 Task: Create a due date automation trigger when advanced on, on the monday of the week before a card is due add basic without any labels at 11:00 AM.
Action: Mouse moved to (999, 84)
Screenshot: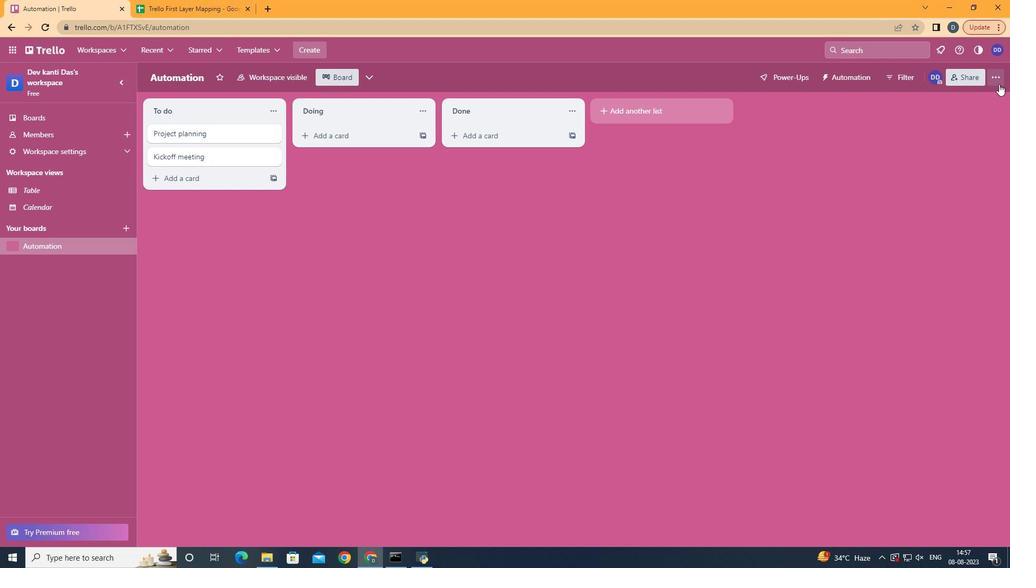 
Action: Mouse pressed left at (999, 84)
Screenshot: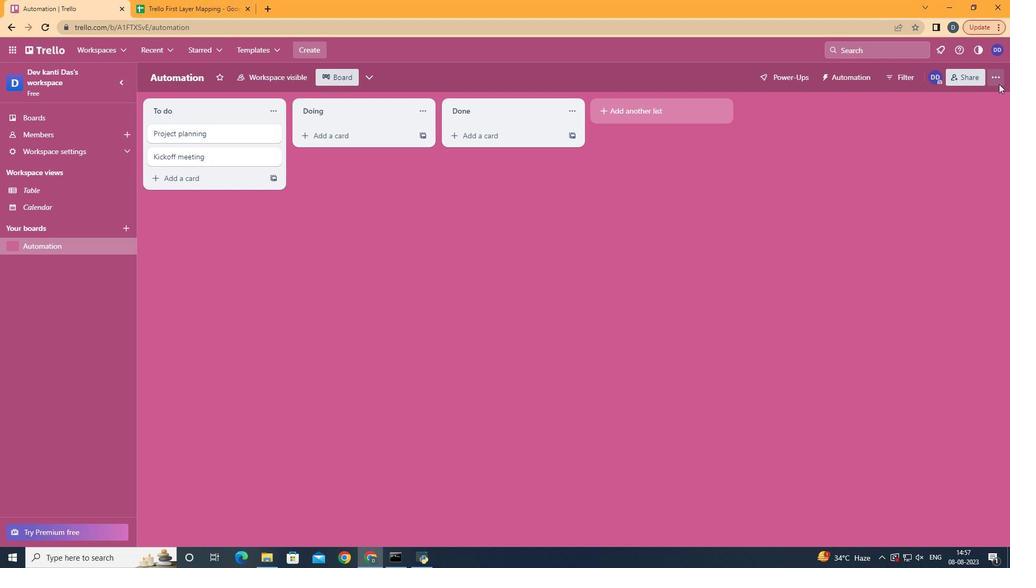 
Action: Mouse moved to (936, 216)
Screenshot: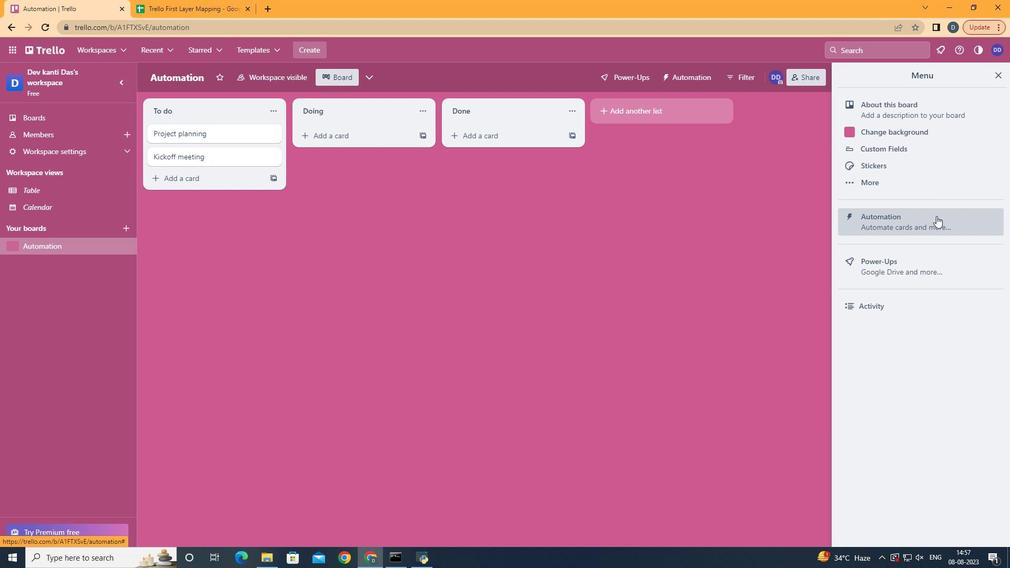 
Action: Mouse pressed left at (936, 216)
Screenshot: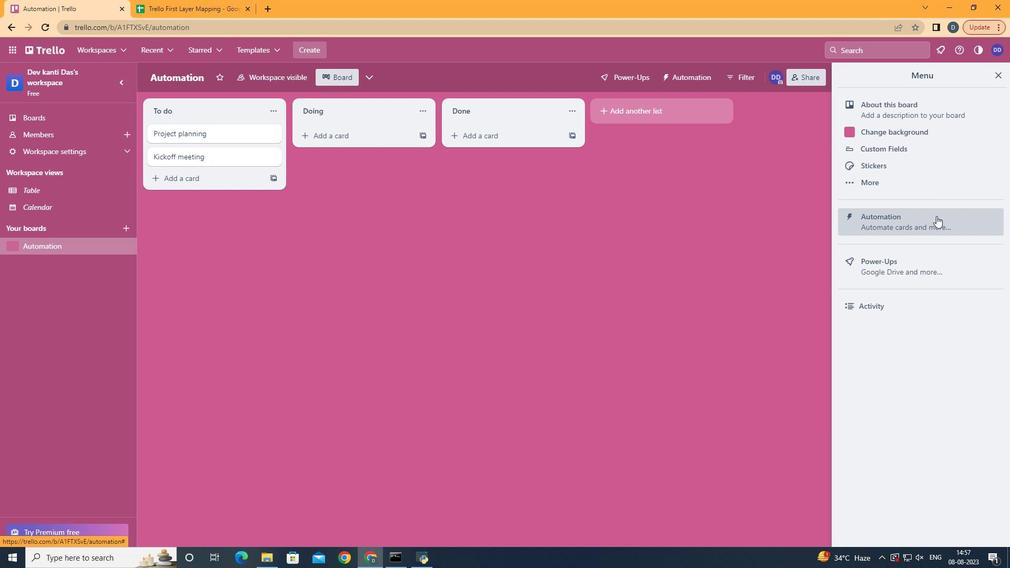 
Action: Mouse moved to (198, 209)
Screenshot: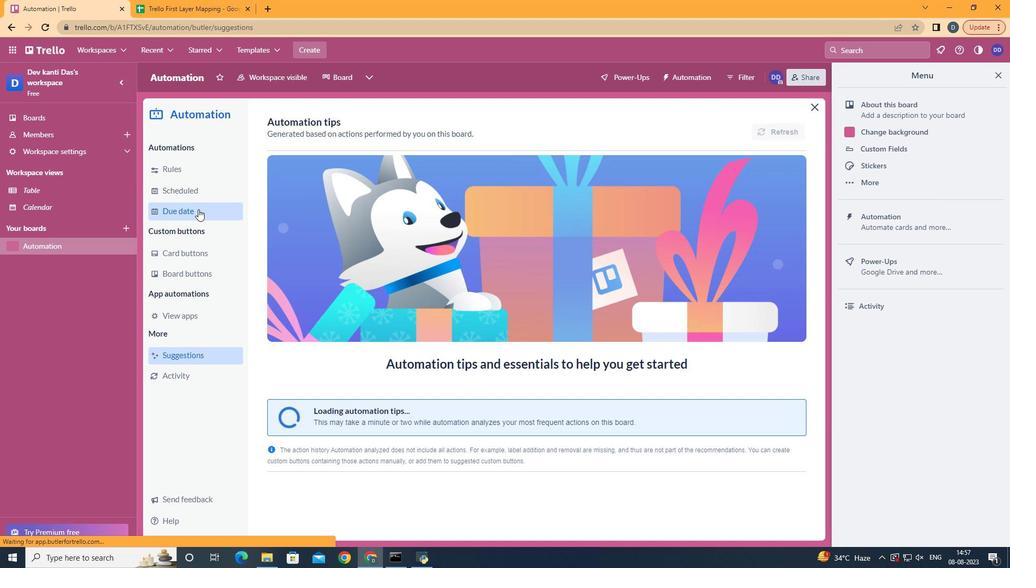 
Action: Mouse pressed left at (198, 209)
Screenshot: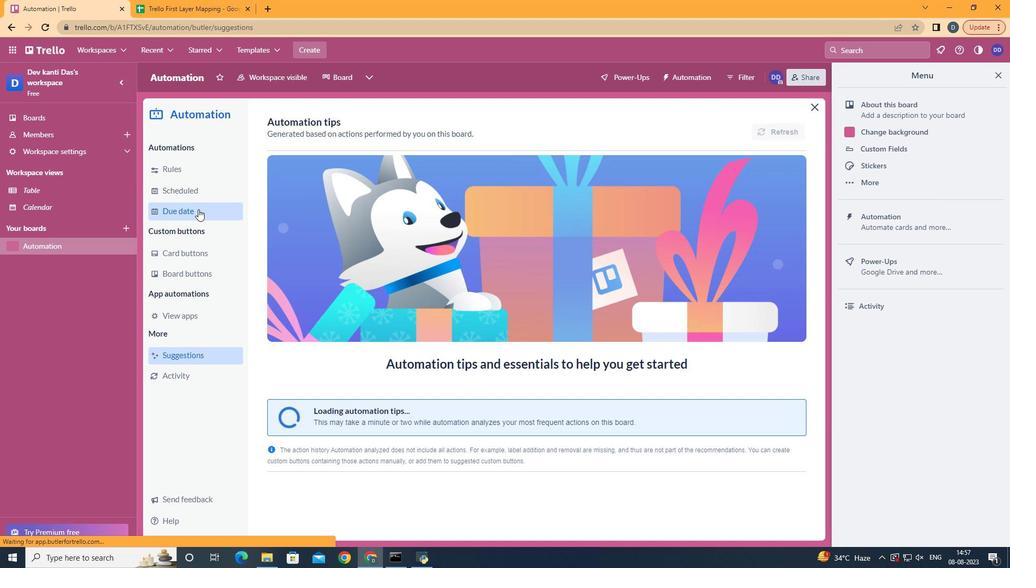 
Action: Mouse moved to (727, 125)
Screenshot: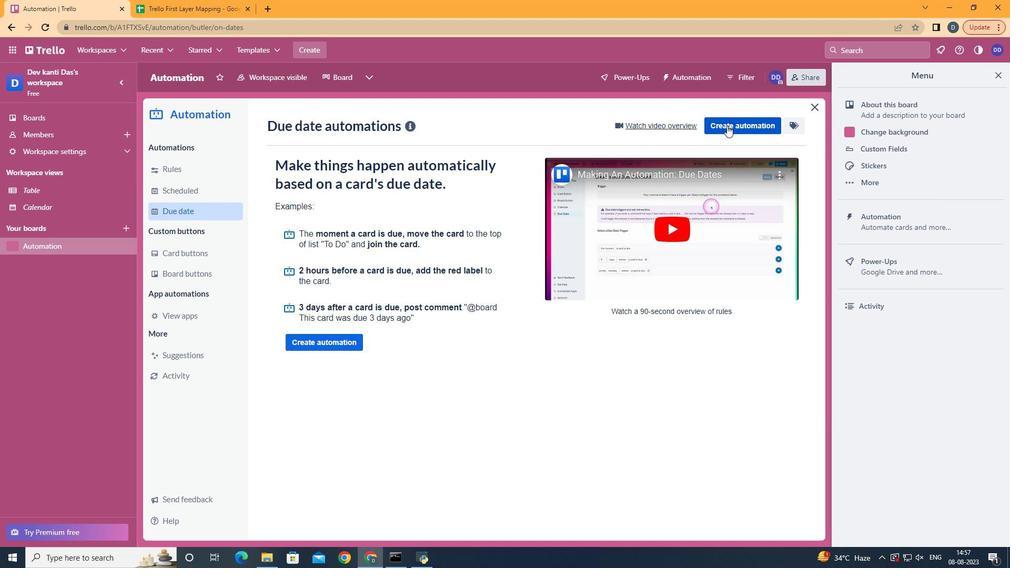 
Action: Mouse pressed left at (727, 125)
Screenshot: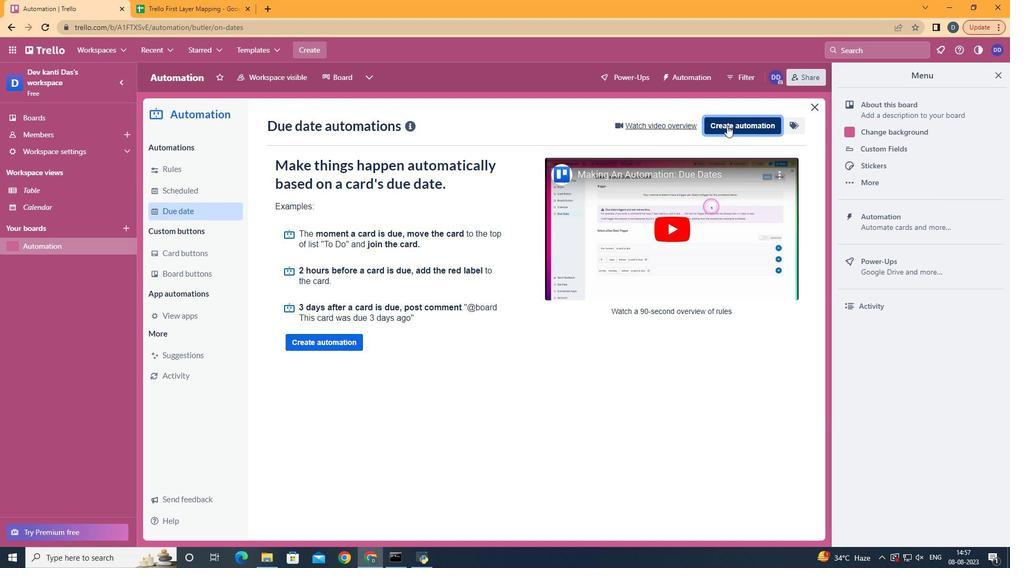 
Action: Mouse moved to (567, 219)
Screenshot: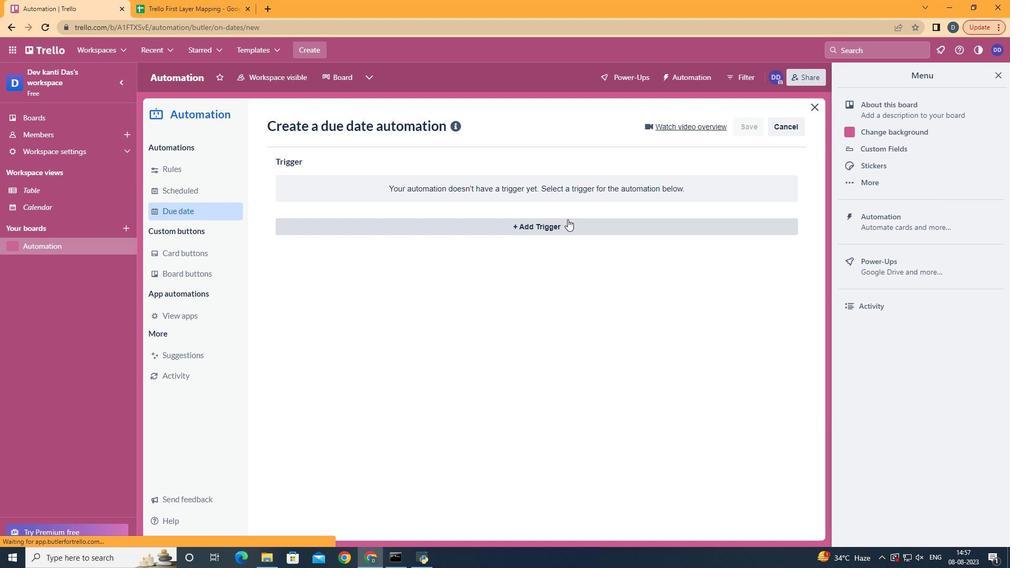 
Action: Mouse pressed left at (567, 219)
Screenshot: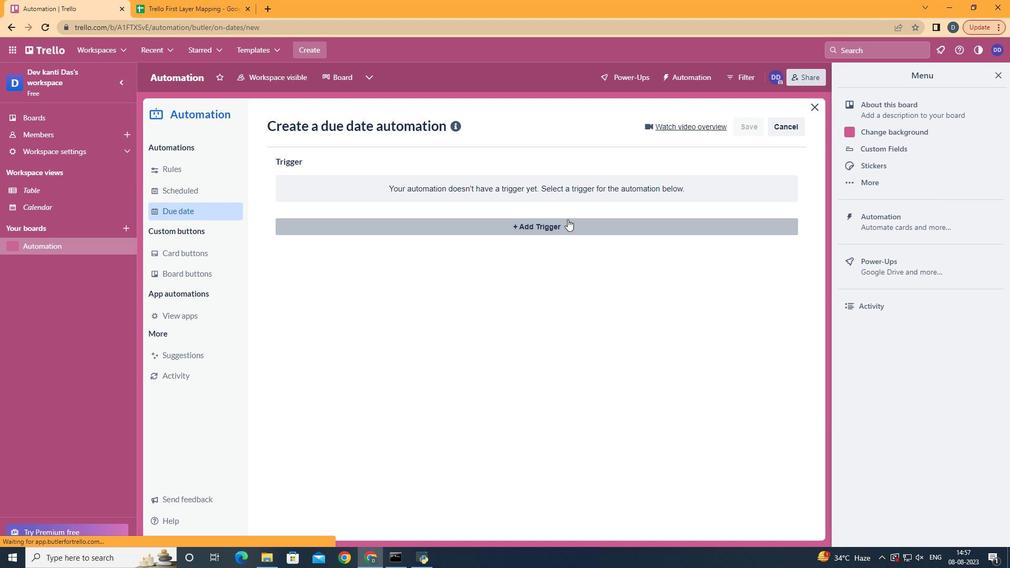 
Action: Mouse moved to (345, 270)
Screenshot: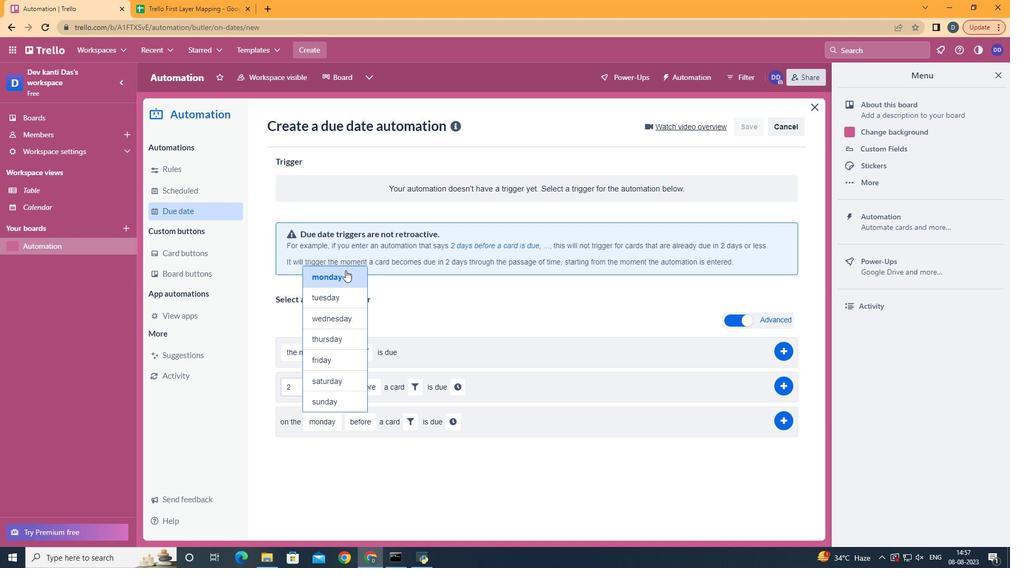 
Action: Mouse pressed left at (345, 270)
Screenshot: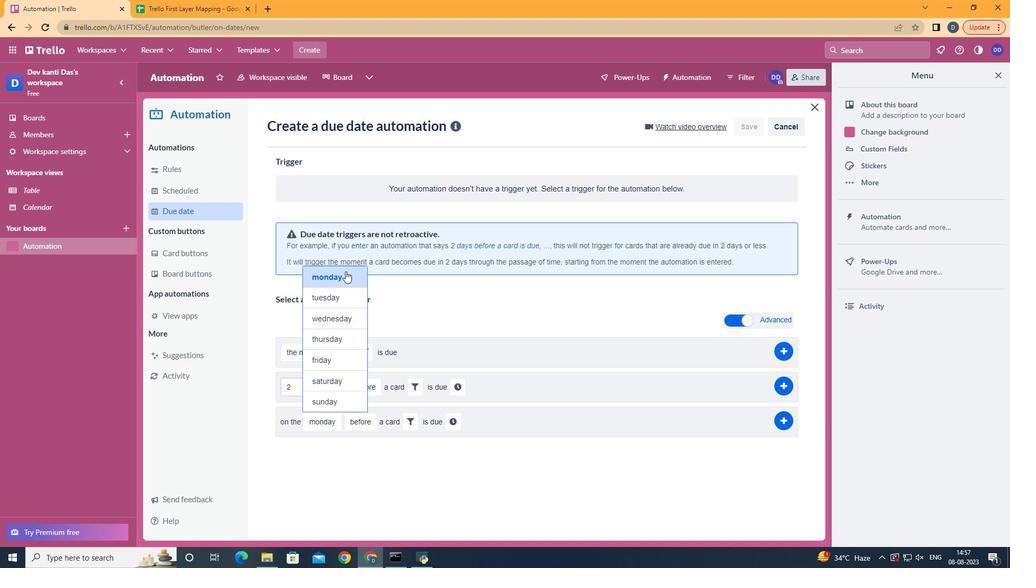 
Action: Mouse moved to (373, 502)
Screenshot: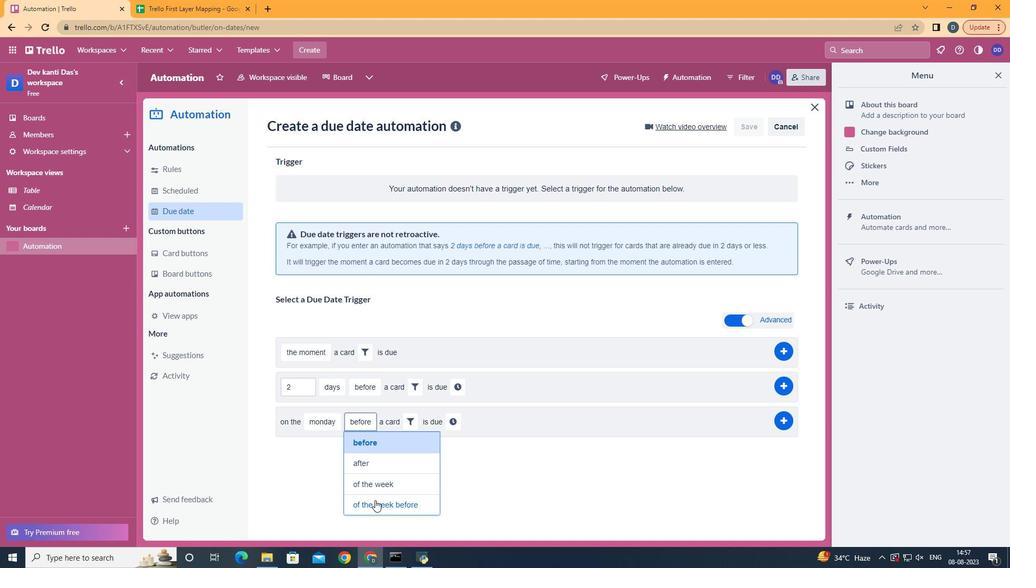 
Action: Mouse pressed left at (373, 502)
Screenshot: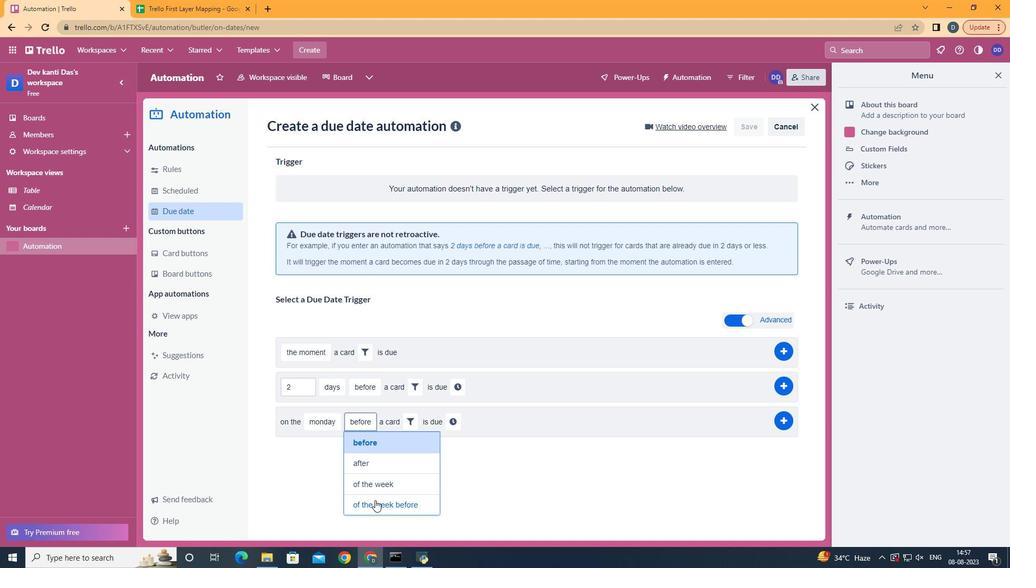 
Action: Mouse moved to (441, 423)
Screenshot: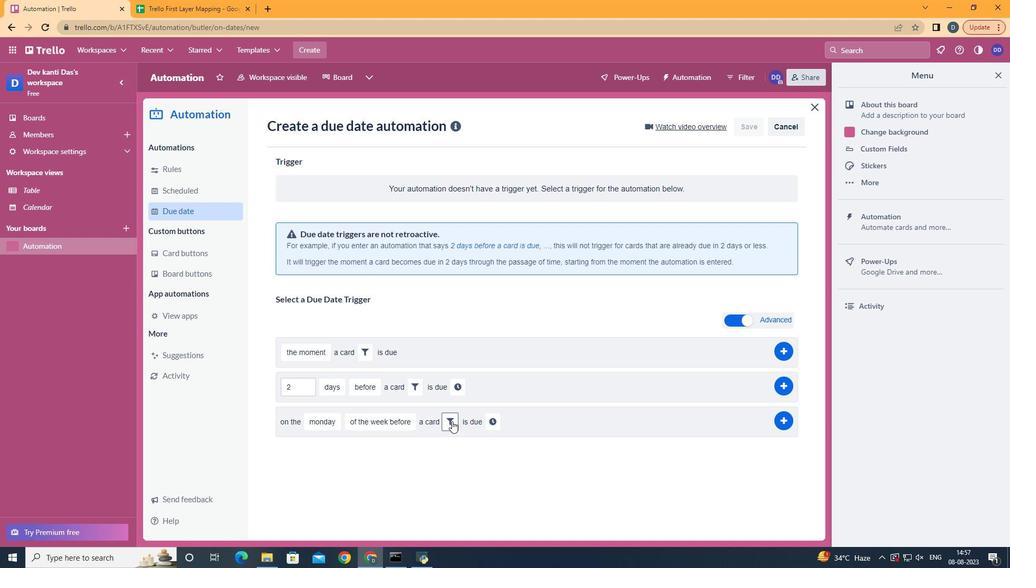 
Action: Mouse pressed left at (441, 423)
Screenshot: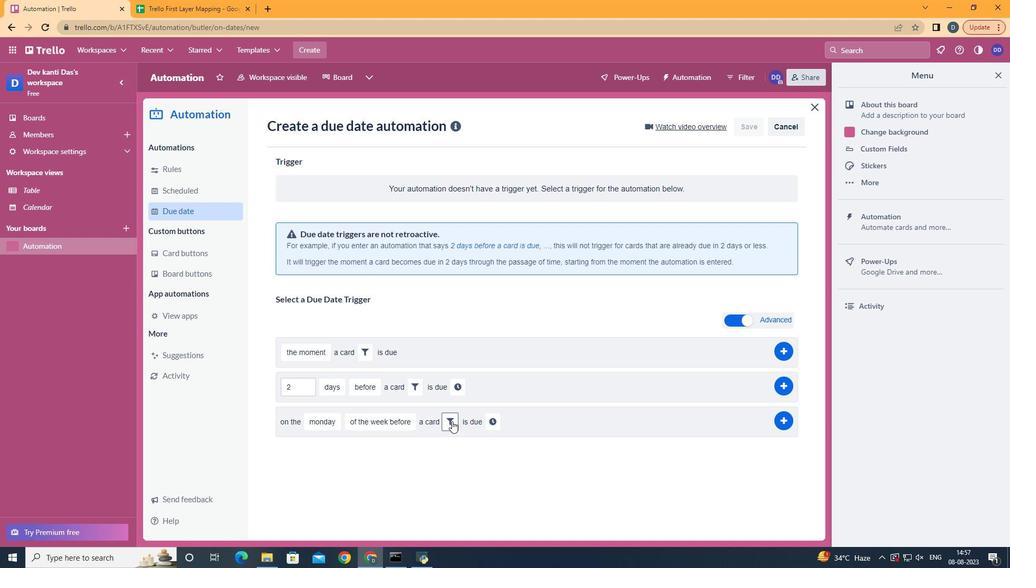 
Action: Mouse moved to (448, 427)
Screenshot: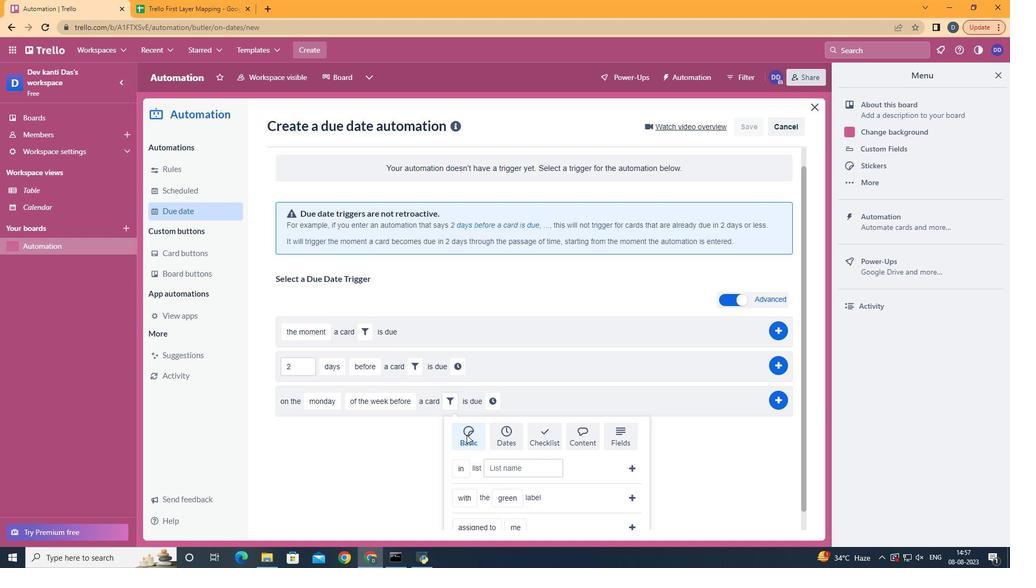 
Action: Mouse scrolled (448, 426) with delta (0, 0)
Screenshot: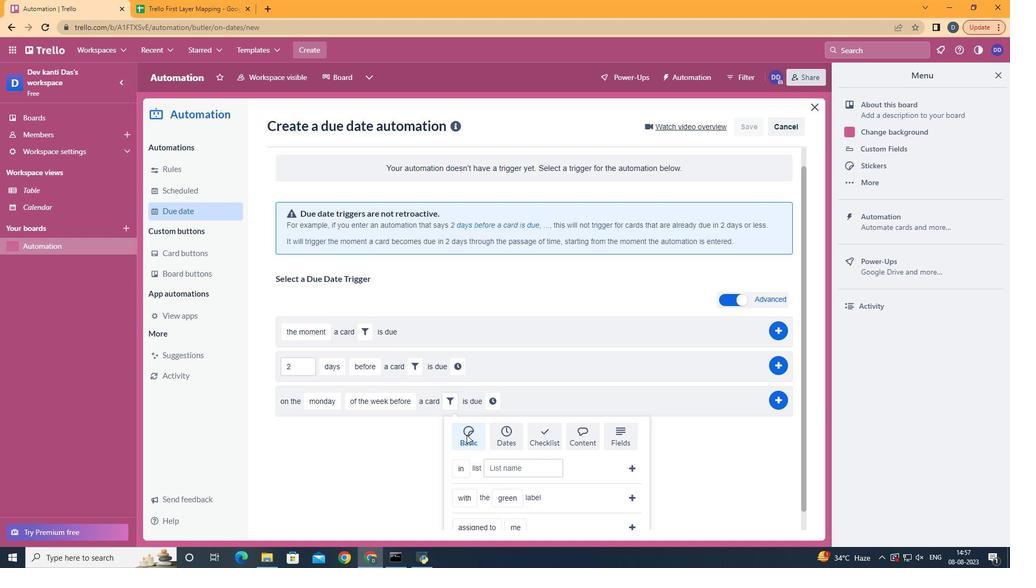 
Action: Mouse moved to (453, 429)
Screenshot: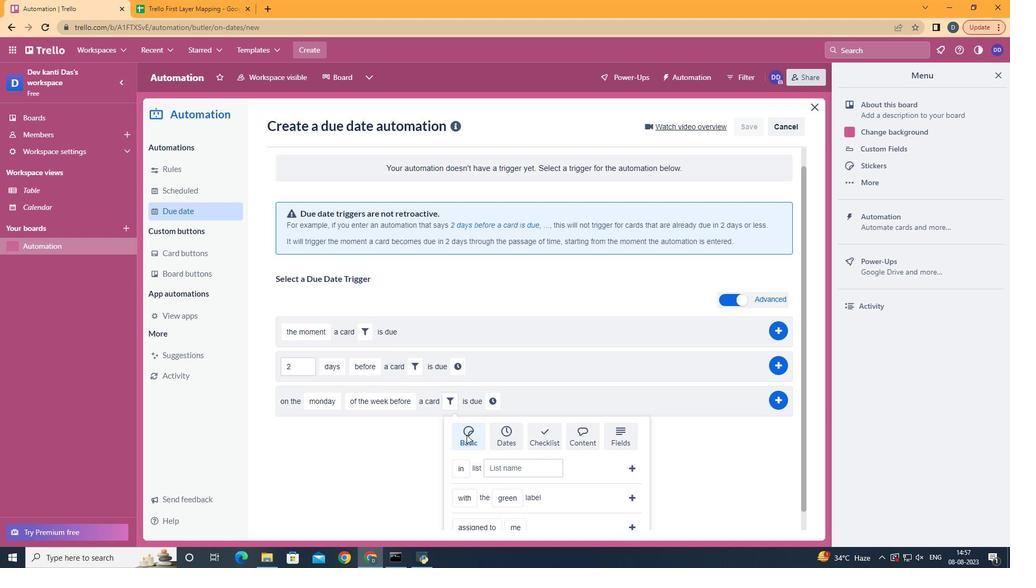 
Action: Mouse scrolled (450, 427) with delta (0, 0)
Screenshot: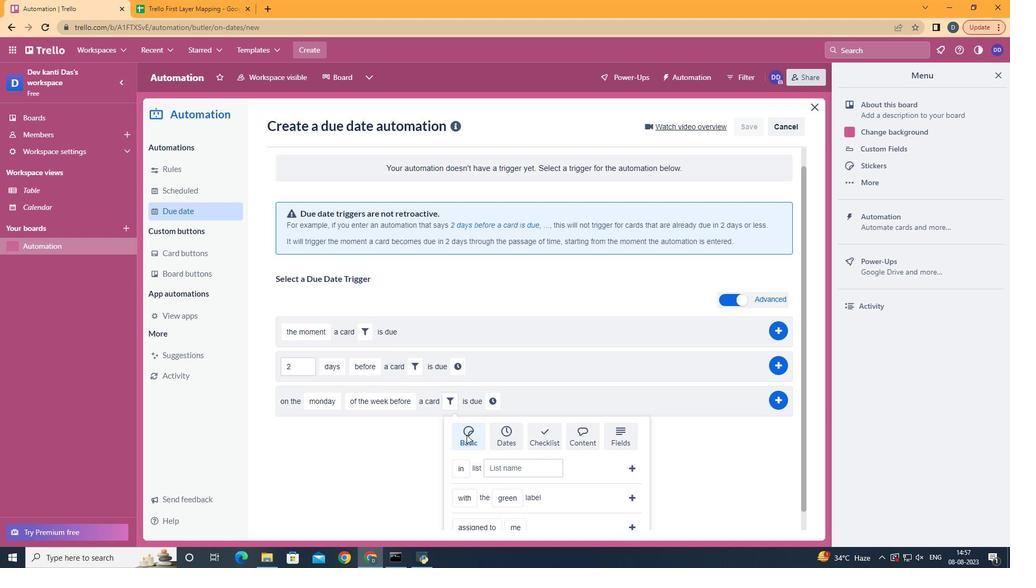 
Action: Mouse moved to (456, 430)
Screenshot: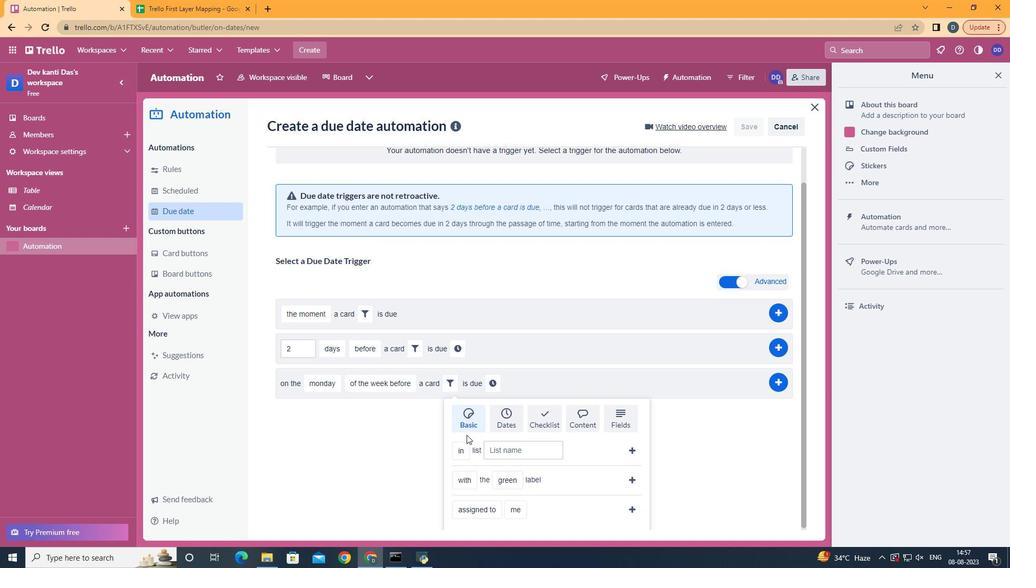 
Action: Mouse scrolled (456, 429) with delta (0, 0)
Screenshot: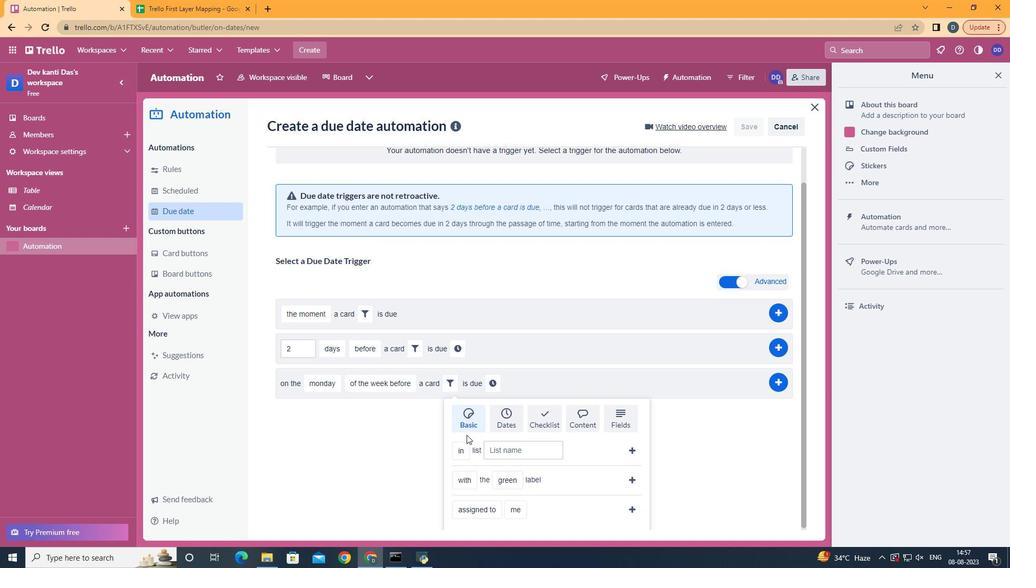 
Action: Mouse moved to (479, 455)
Screenshot: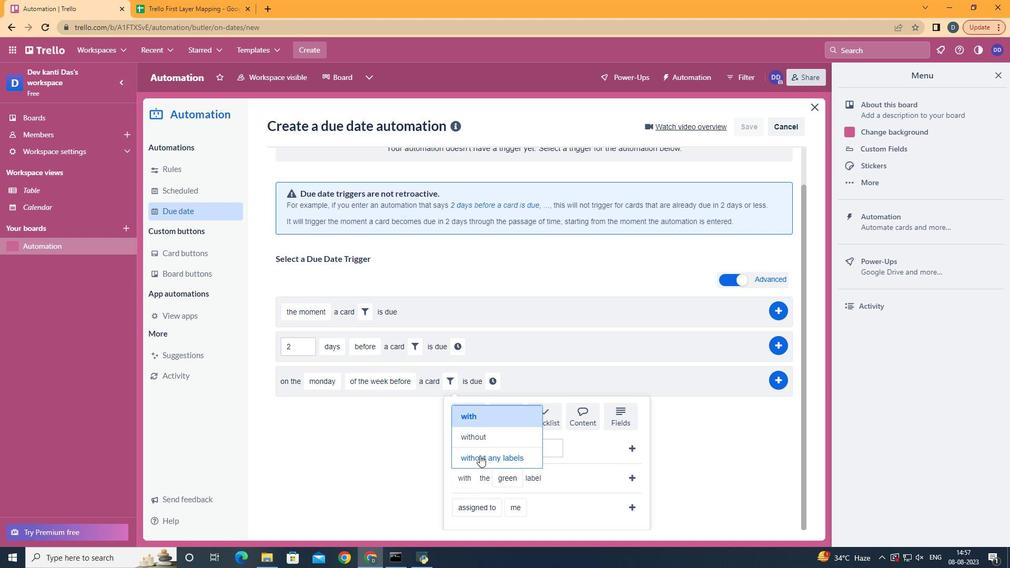 
Action: Mouse pressed left at (479, 455)
Screenshot: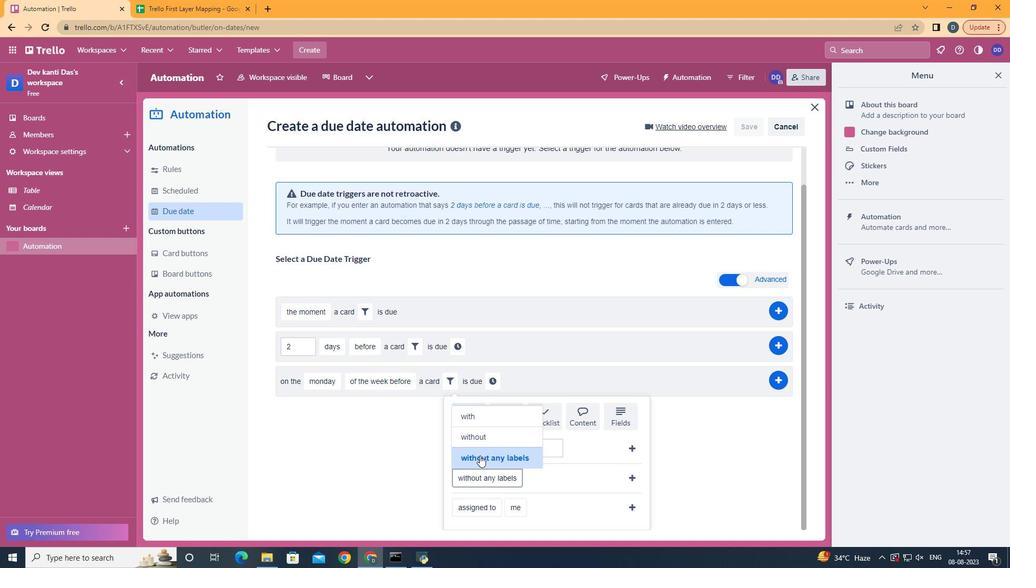 
Action: Mouse moved to (630, 479)
Screenshot: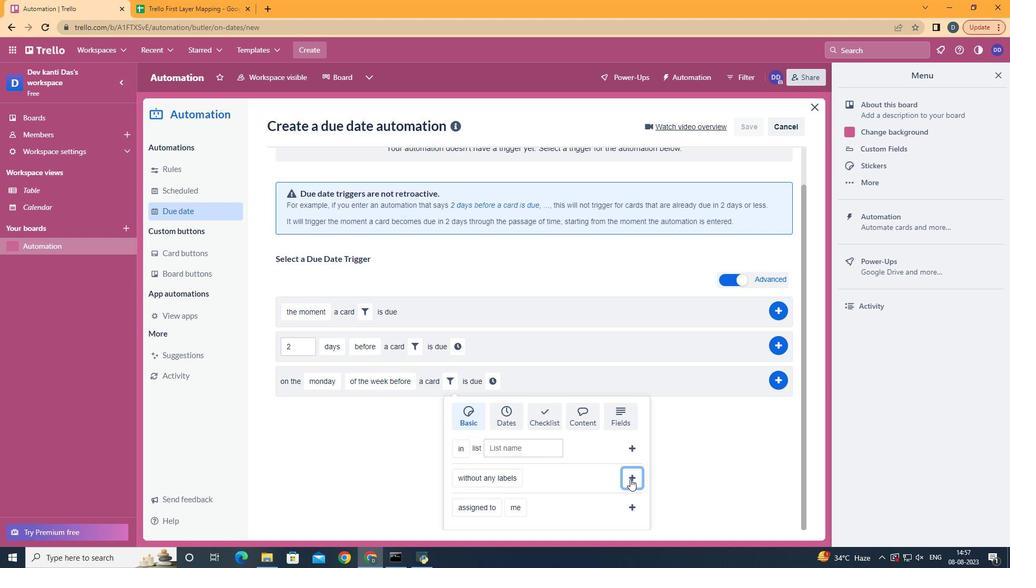 
Action: Mouse pressed left at (630, 479)
Screenshot: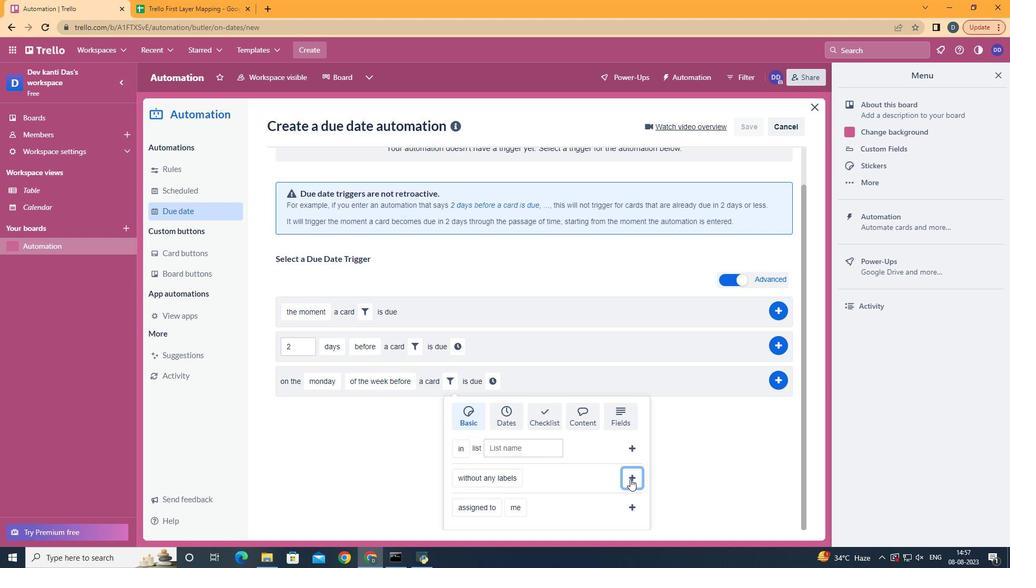 
Action: Mouse moved to (579, 424)
Screenshot: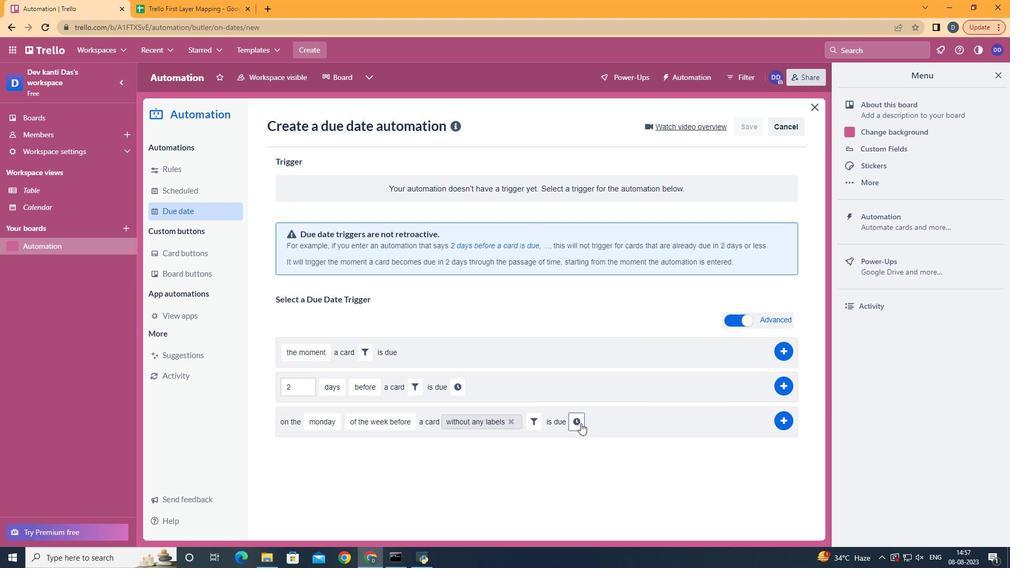 
Action: Mouse pressed left at (579, 424)
Screenshot: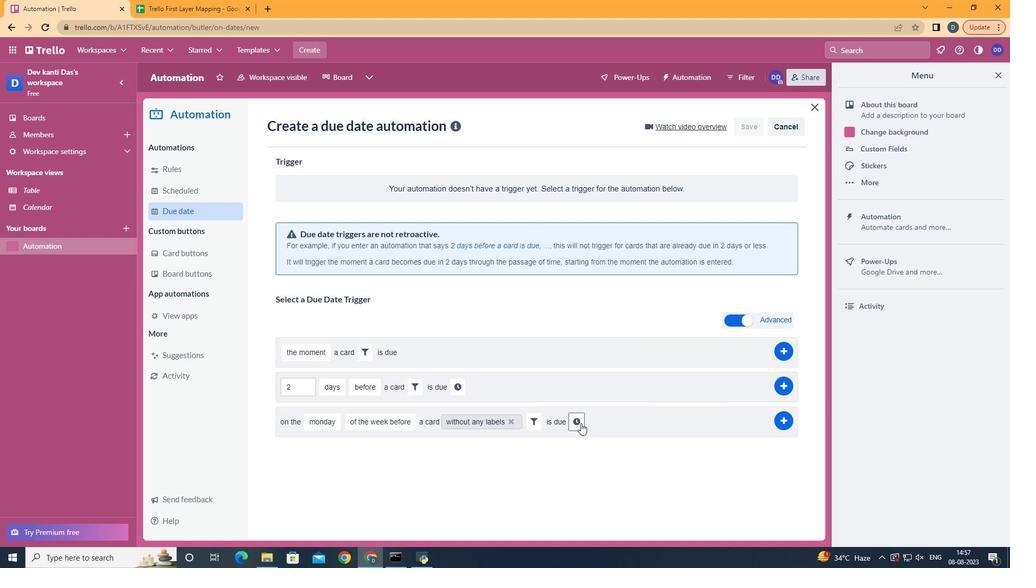 
Action: Mouse moved to (607, 421)
Screenshot: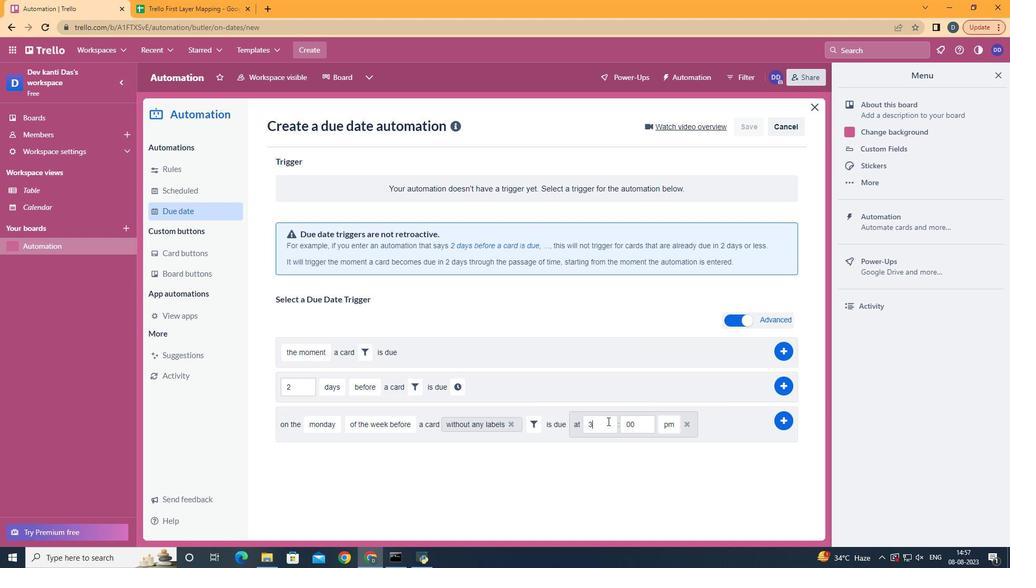 
Action: Mouse pressed left at (607, 421)
Screenshot: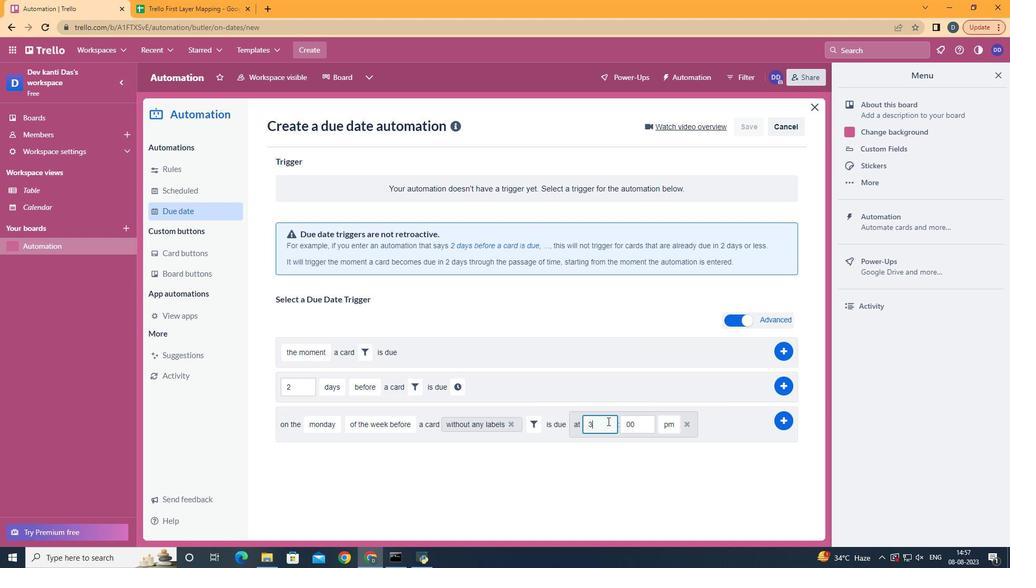 
Action: Mouse moved to (618, 399)
Screenshot: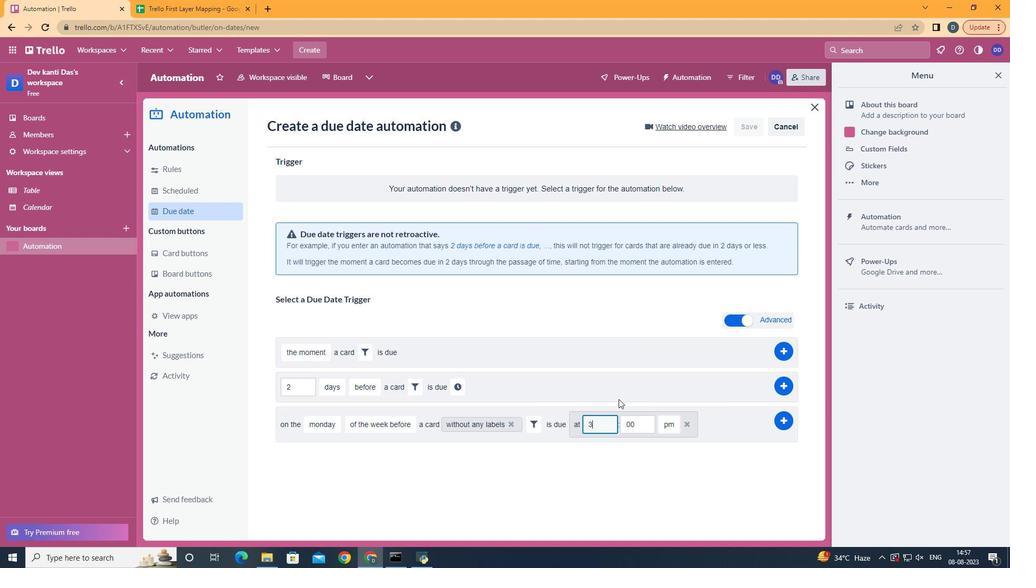 
Action: Key pressed <Key.backspace>11
Screenshot: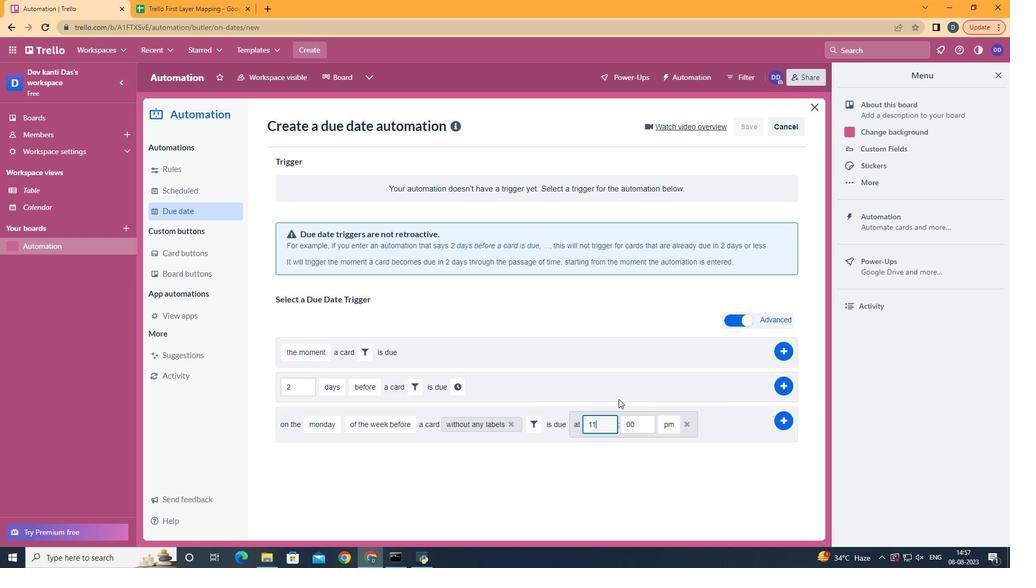 
Action: Mouse moved to (672, 444)
Screenshot: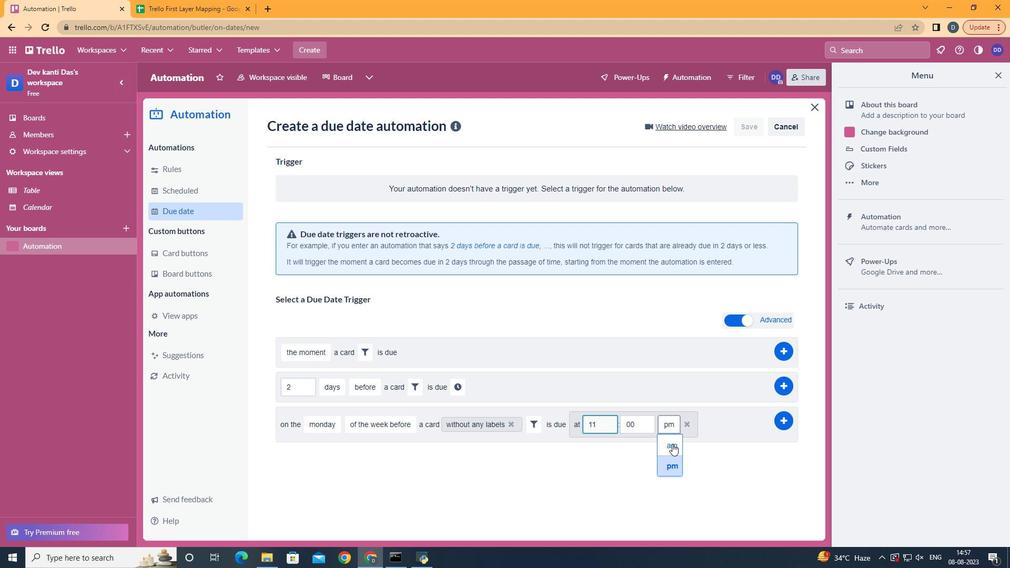 
Action: Mouse pressed left at (672, 444)
Screenshot: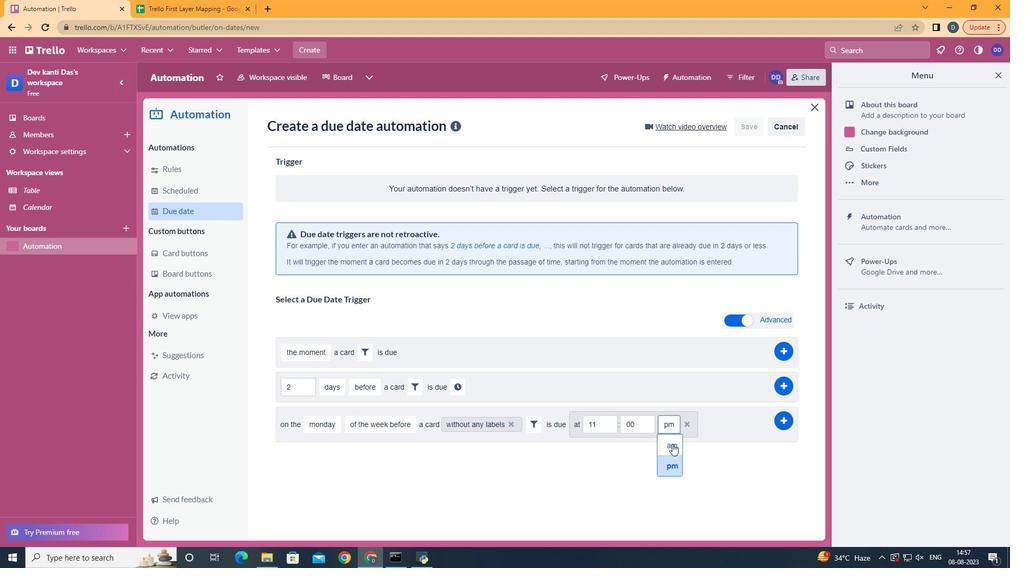 
Action: Mouse moved to (791, 421)
Screenshot: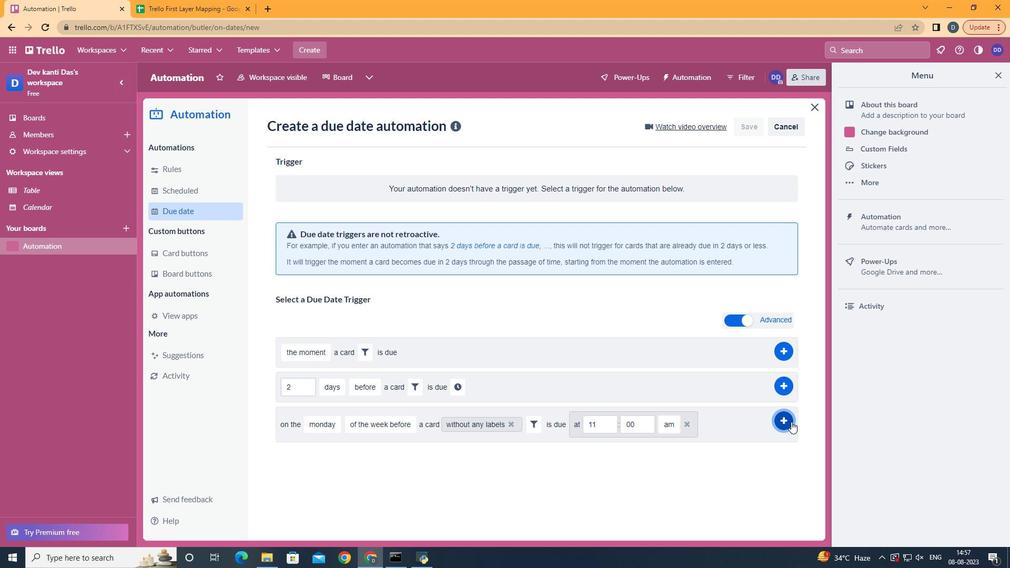 
Action: Mouse pressed left at (791, 421)
Screenshot: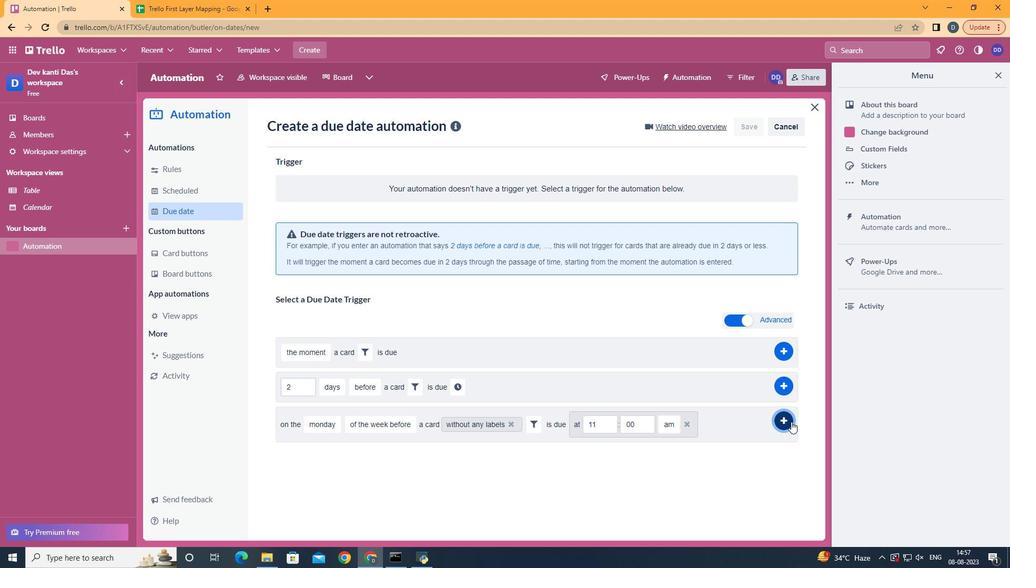 
Action: Mouse moved to (591, 170)
Screenshot: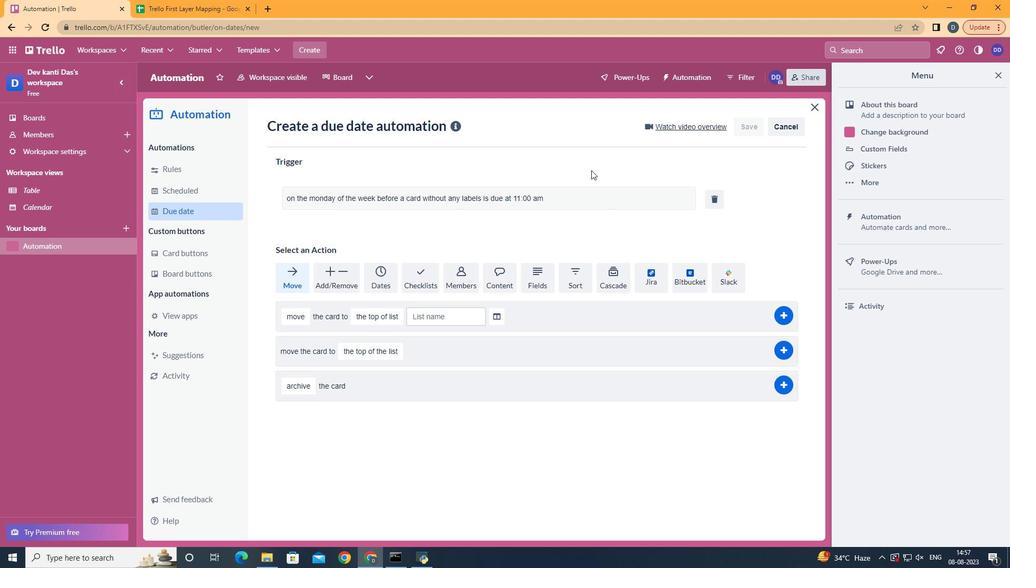 
